 Task: Check current mortgage rates for 1-2 points.
Action: Mouse moved to (793, 152)
Screenshot: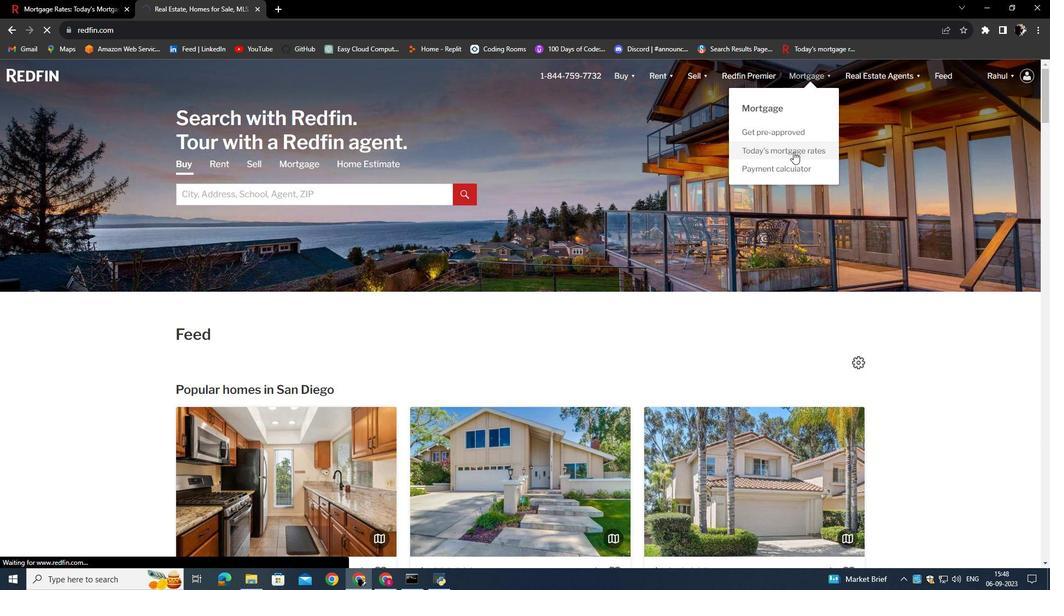 
Action: Mouse pressed left at (793, 152)
Screenshot: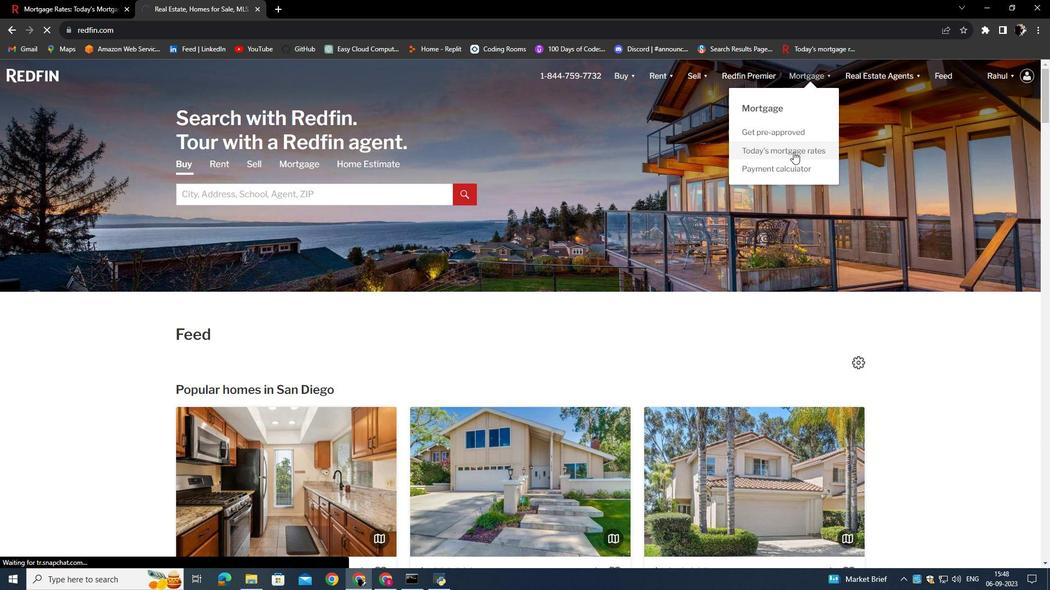 
Action: Mouse moved to (412, 293)
Screenshot: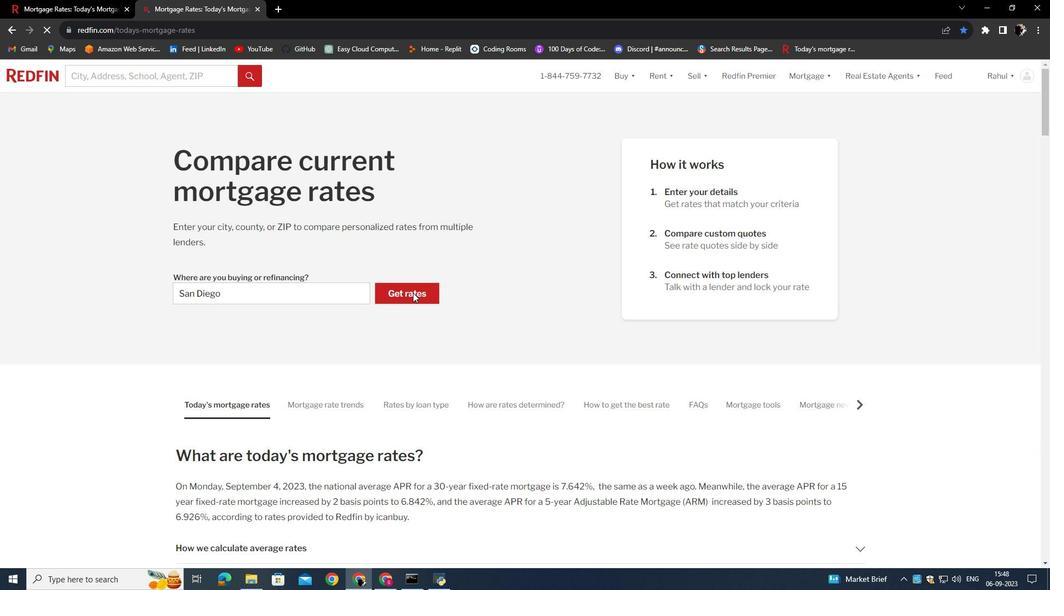 
Action: Mouse pressed left at (412, 293)
Screenshot: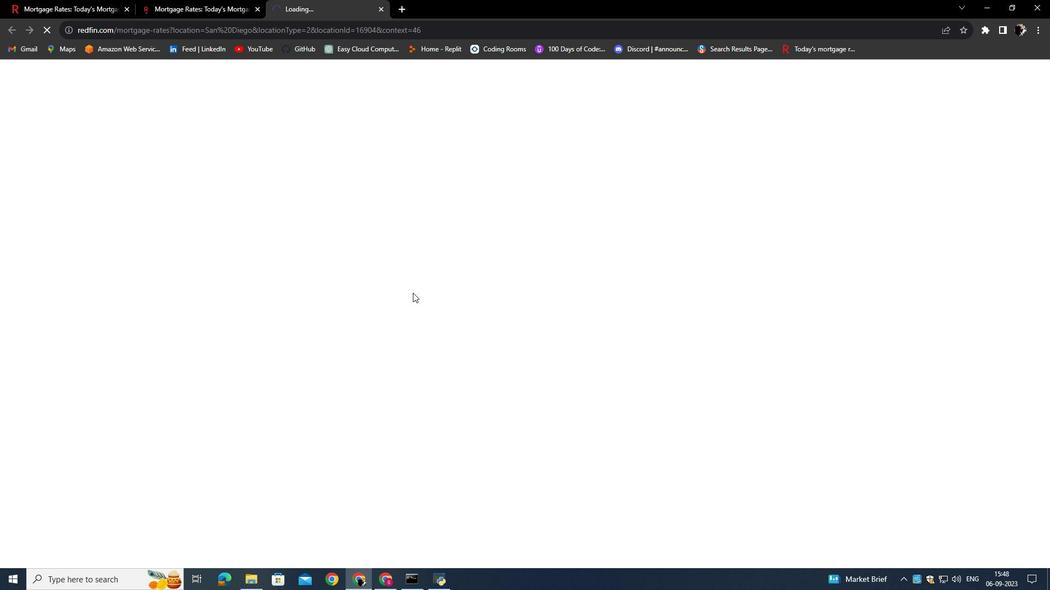 
Action: Mouse moved to (311, 216)
Screenshot: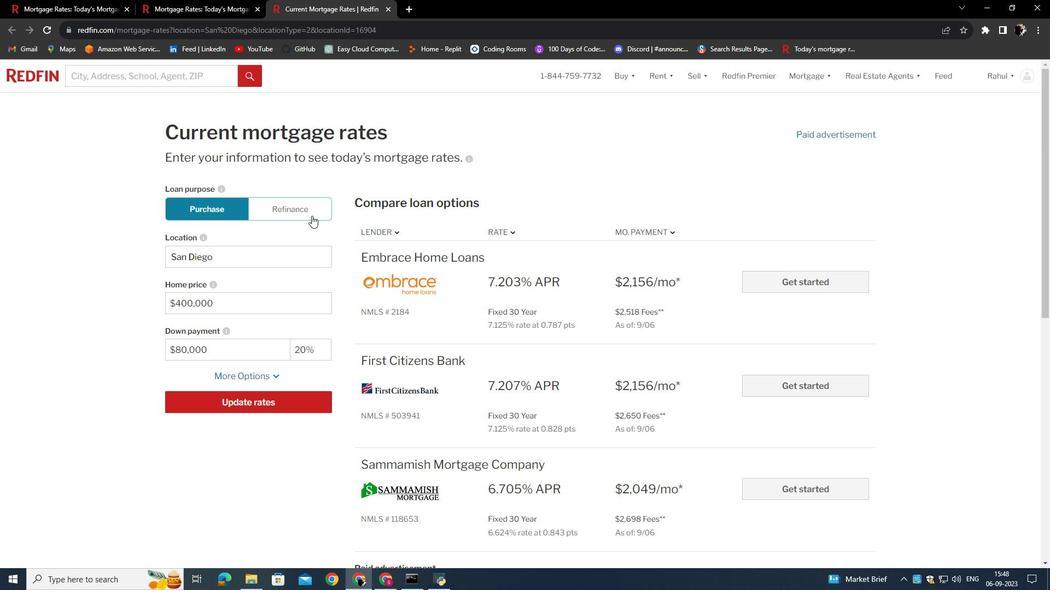 
Action: Mouse pressed left at (311, 216)
Screenshot: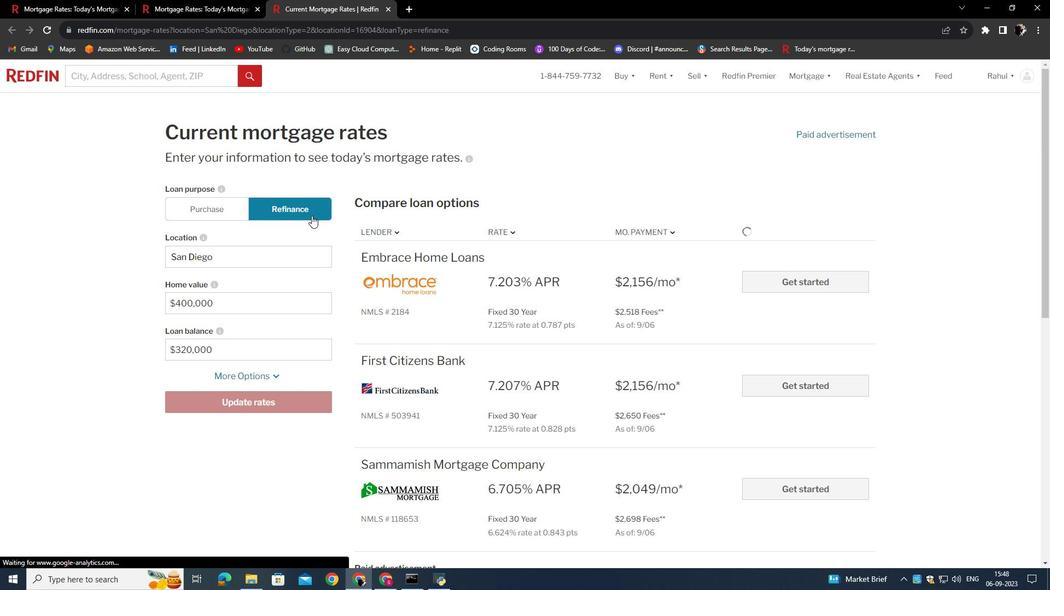 
Action: Mouse moved to (270, 378)
Screenshot: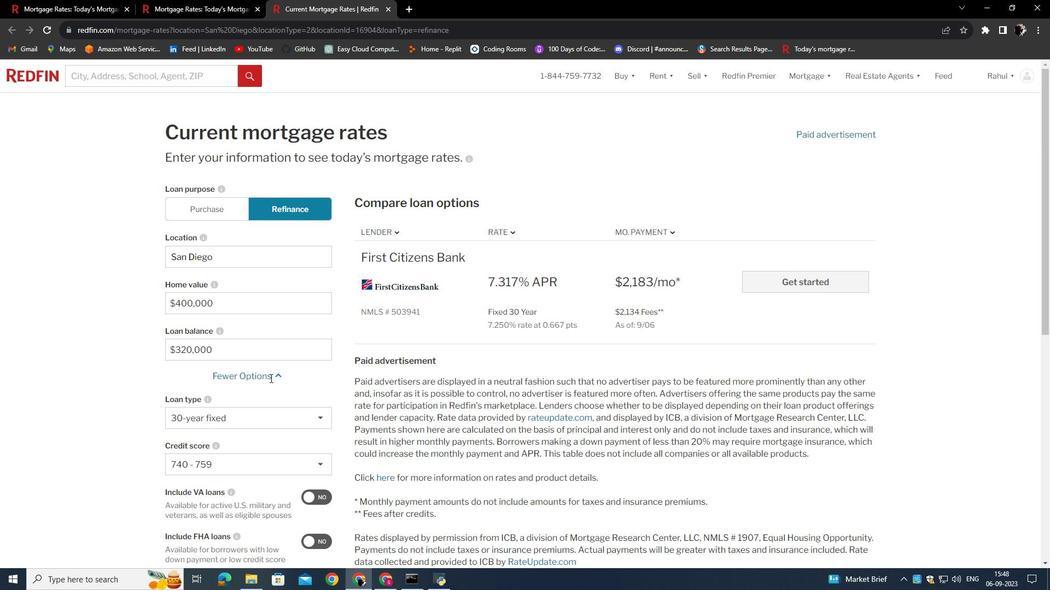 
Action: Mouse pressed left at (270, 378)
Screenshot: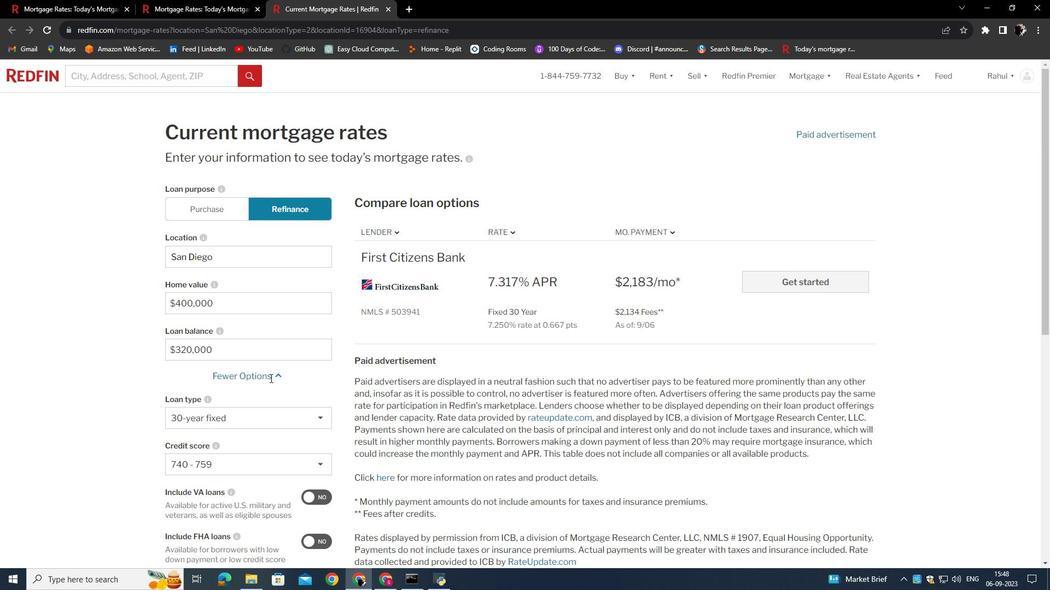 
Action: Mouse scrolled (270, 377) with delta (0, 0)
Screenshot: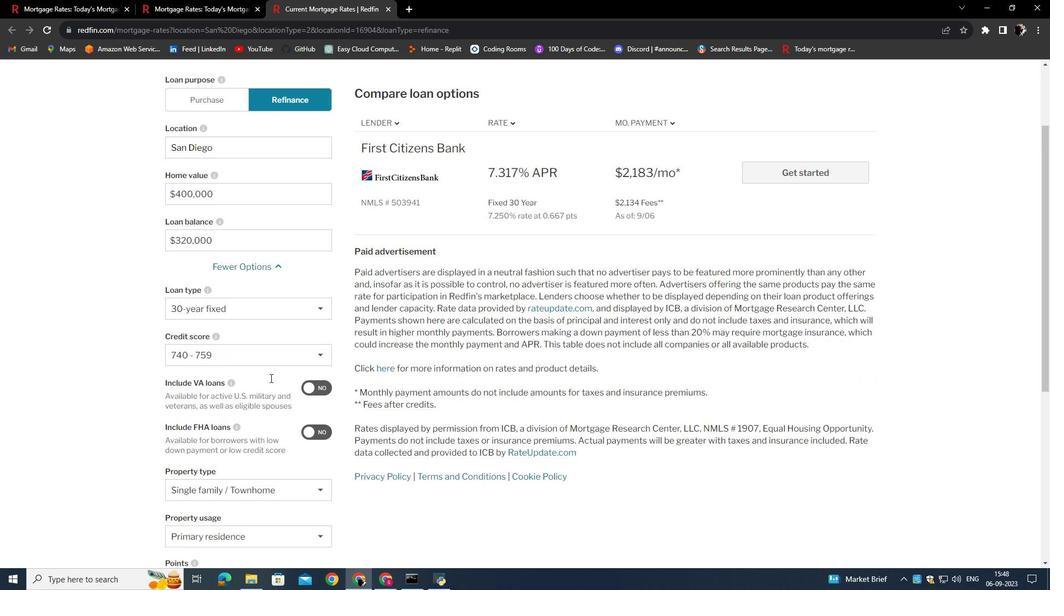 
Action: Mouse scrolled (270, 377) with delta (0, 0)
Screenshot: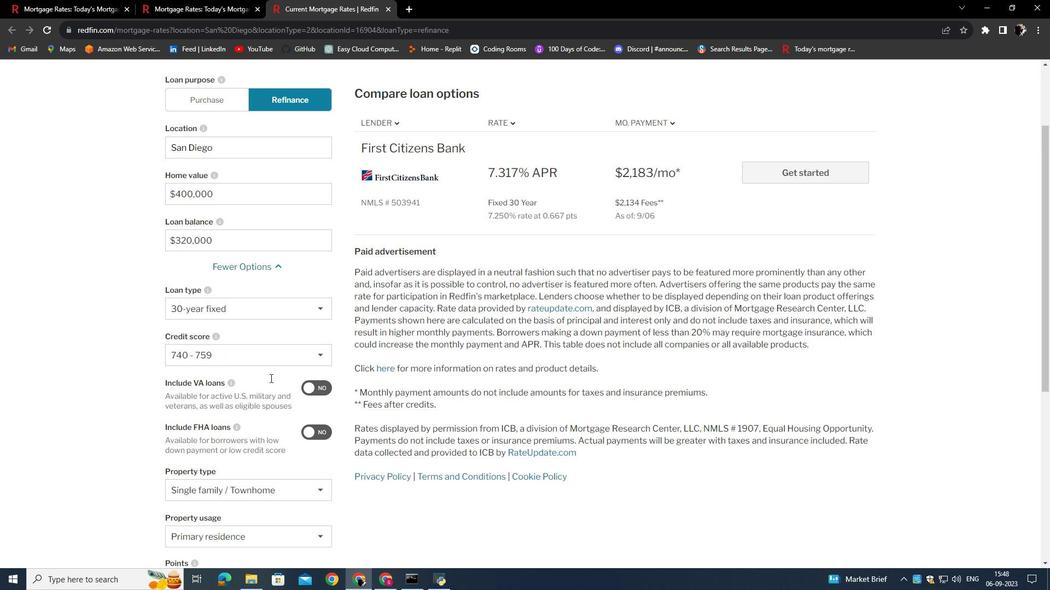
Action: Mouse moved to (244, 357)
Screenshot: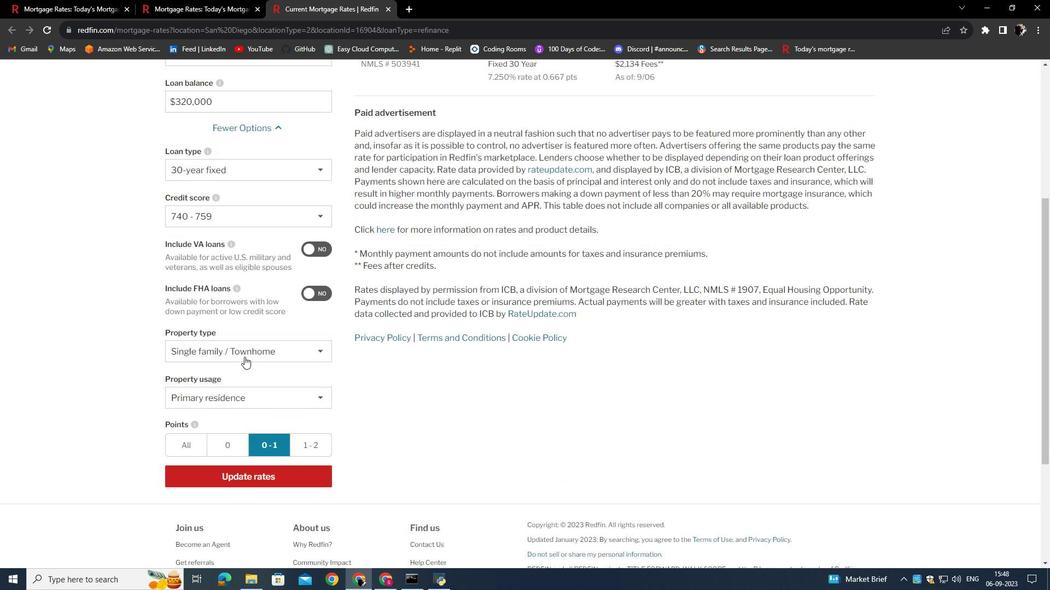 
Action: Mouse scrolled (244, 356) with delta (0, 0)
Screenshot: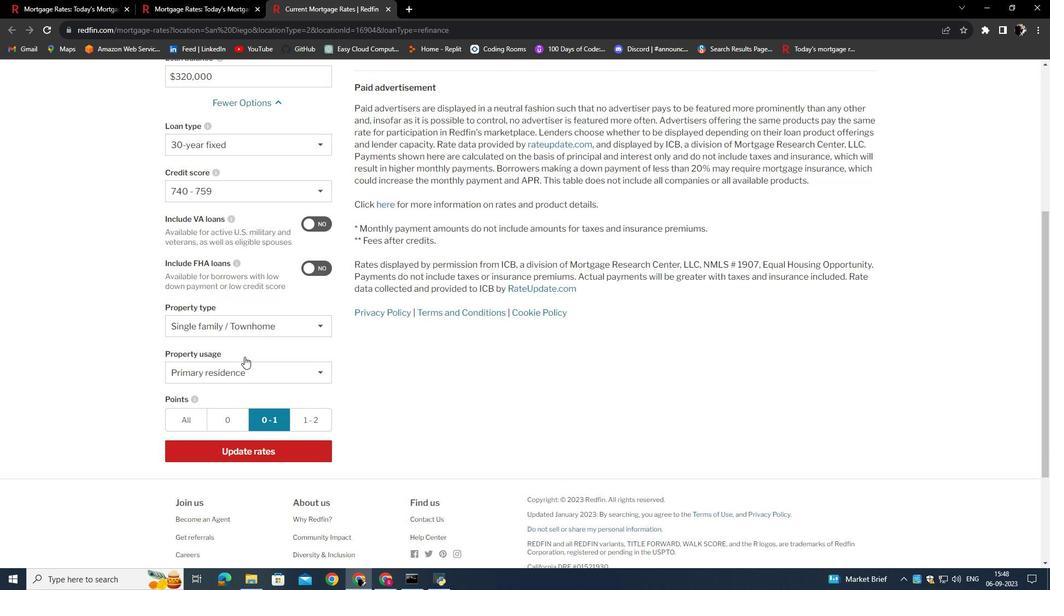 
Action: Mouse scrolled (244, 356) with delta (0, 0)
Screenshot: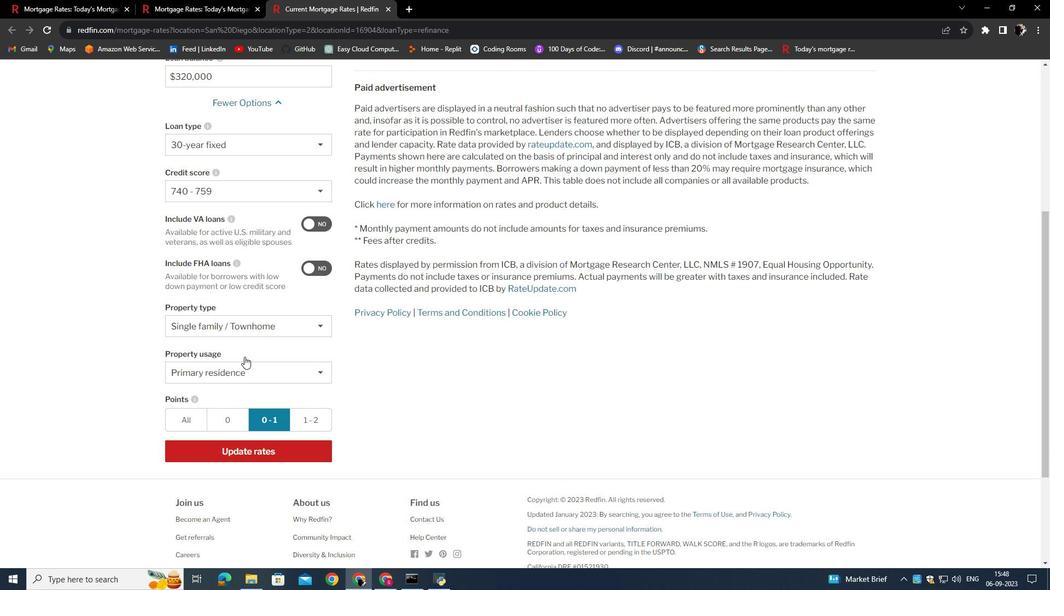 
Action: Mouse scrolled (244, 356) with delta (0, 0)
Screenshot: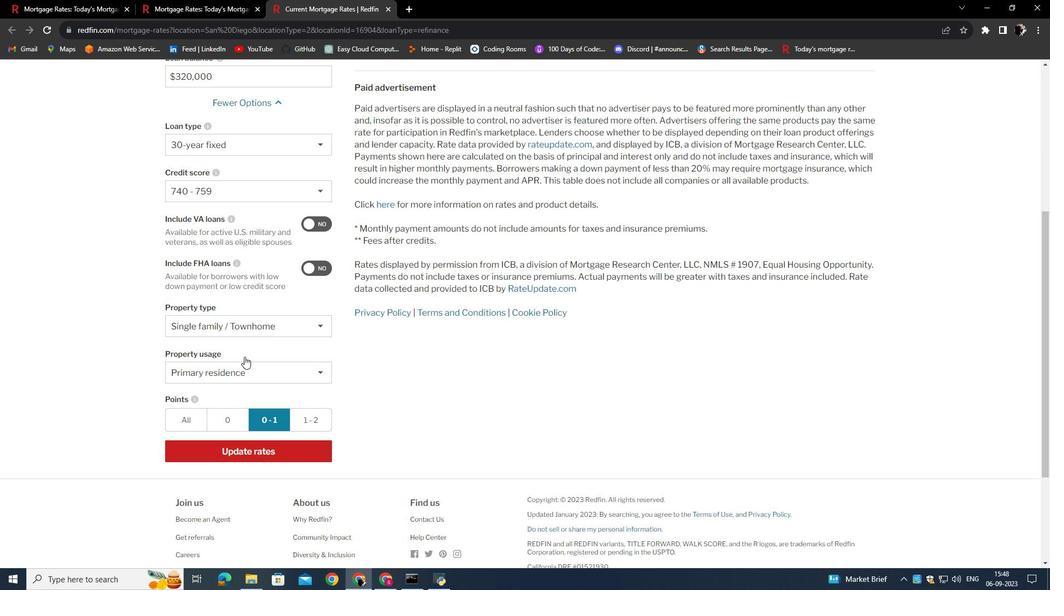 
Action: Mouse moved to (317, 423)
Screenshot: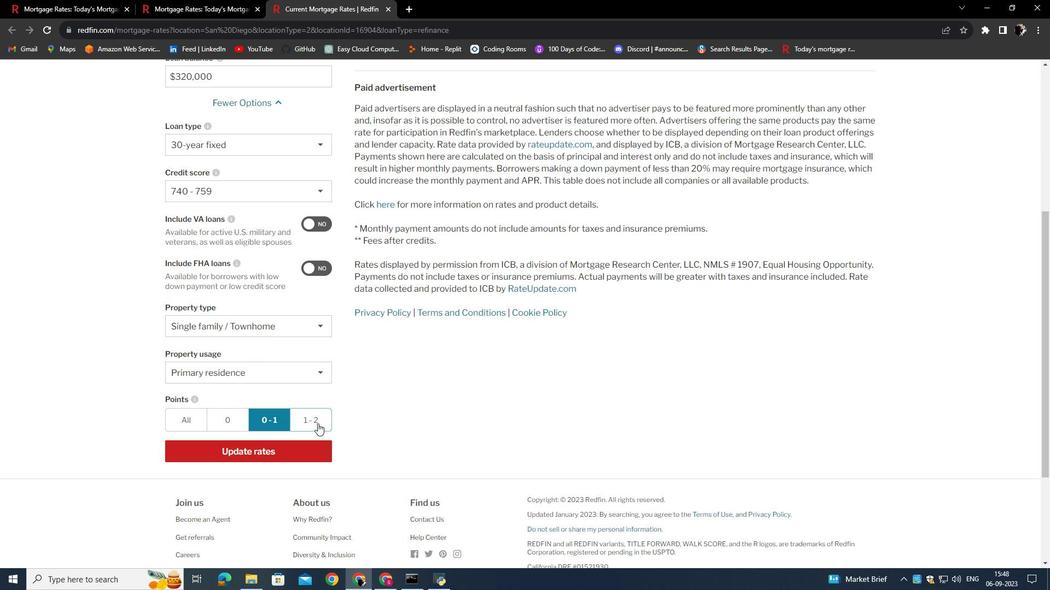 
Action: Mouse pressed left at (317, 423)
Screenshot: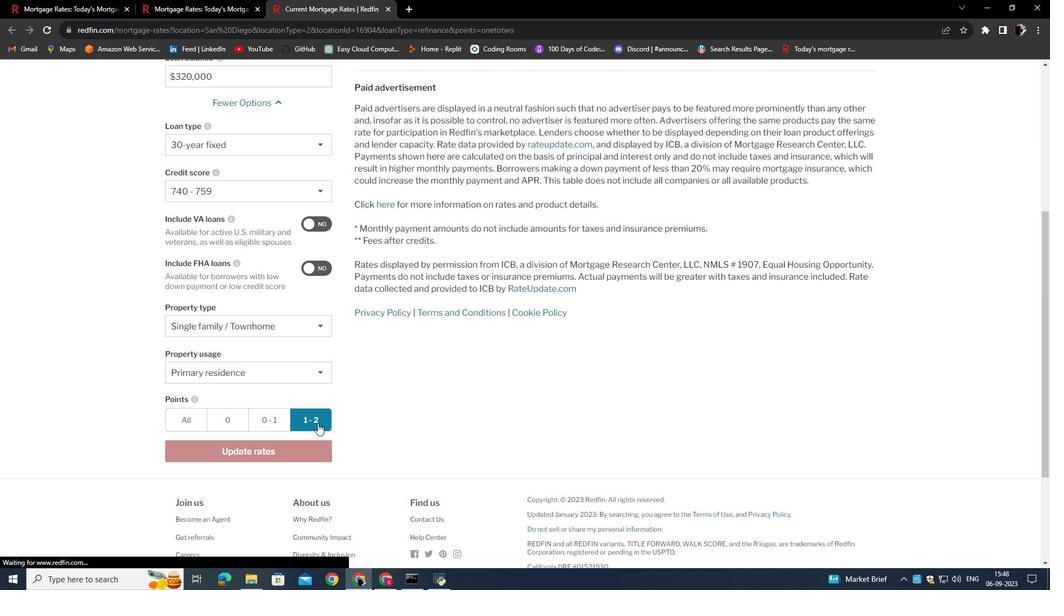 
Action: Mouse moved to (283, 452)
Screenshot: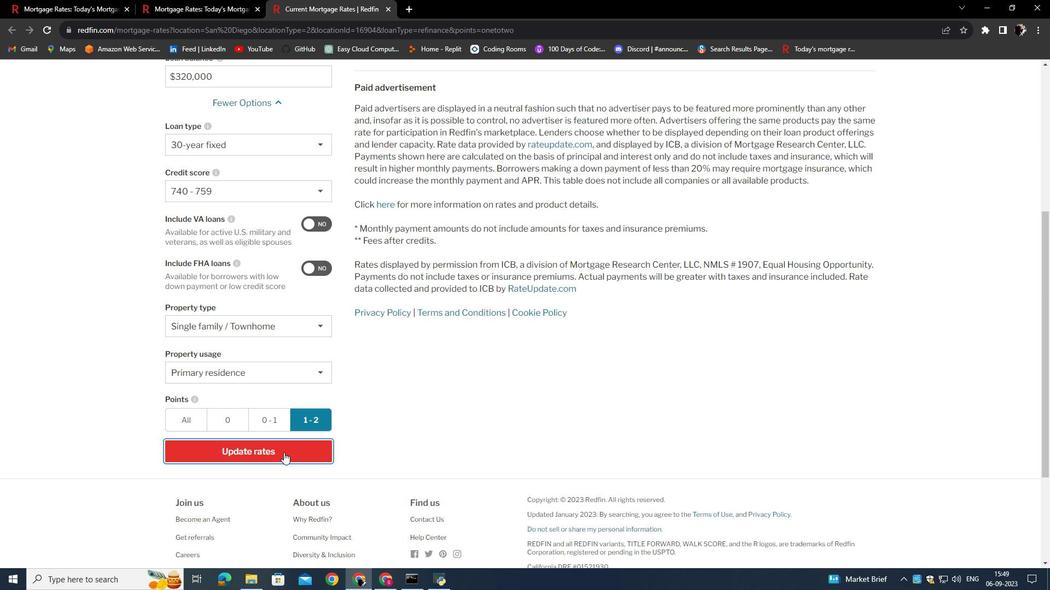 
Action: Mouse pressed left at (283, 452)
Screenshot: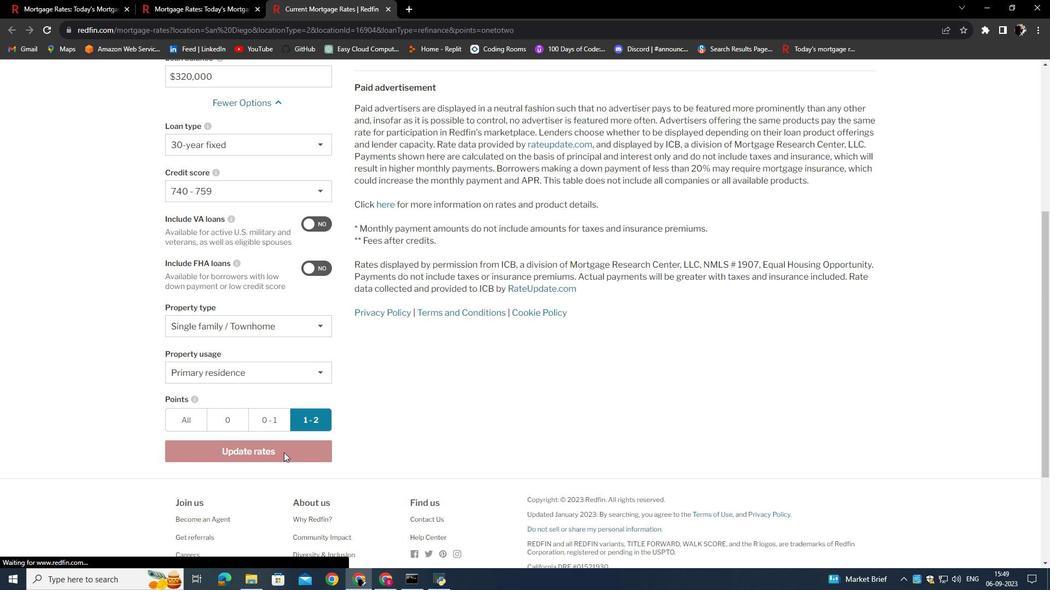 
Action: Mouse moved to (502, 385)
Screenshot: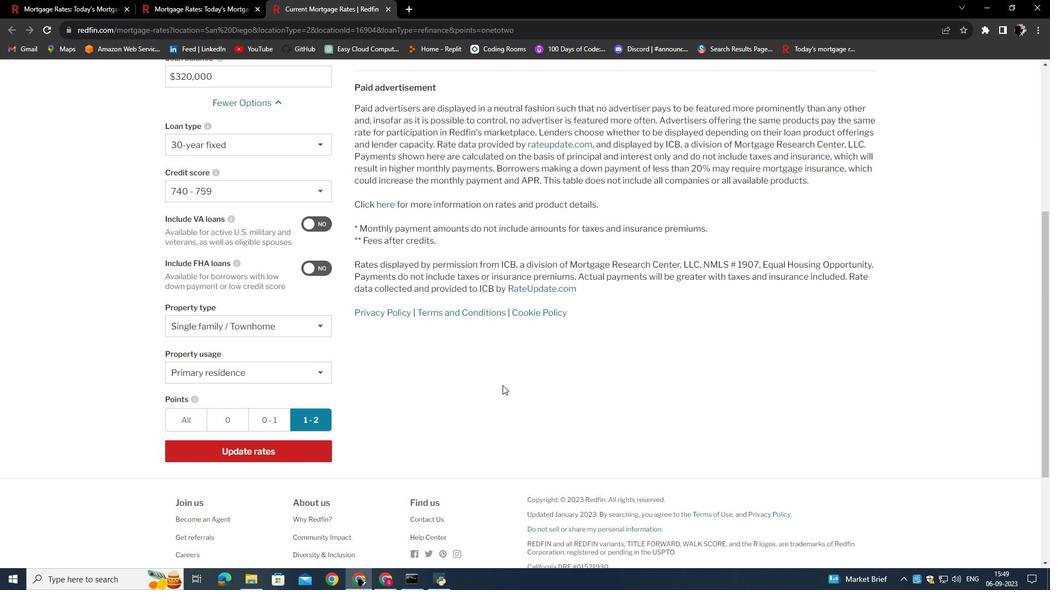 
Action: Mouse scrolled (502, 386) with delta (0, 0)
Screenshot: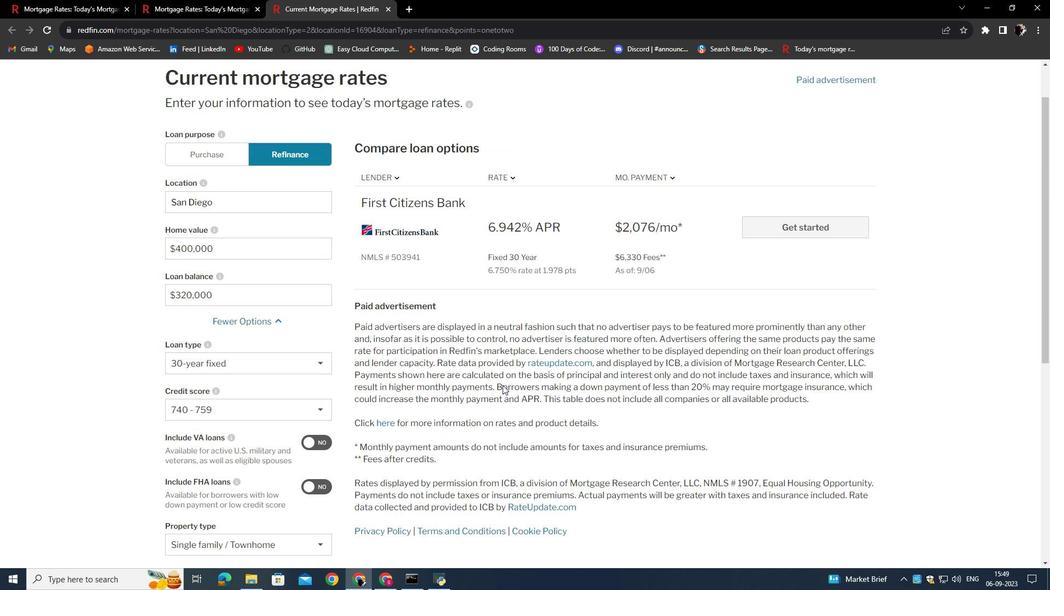 
Action: Mouse scrolled (502, 386) with delta (0, 0)
Screenshot: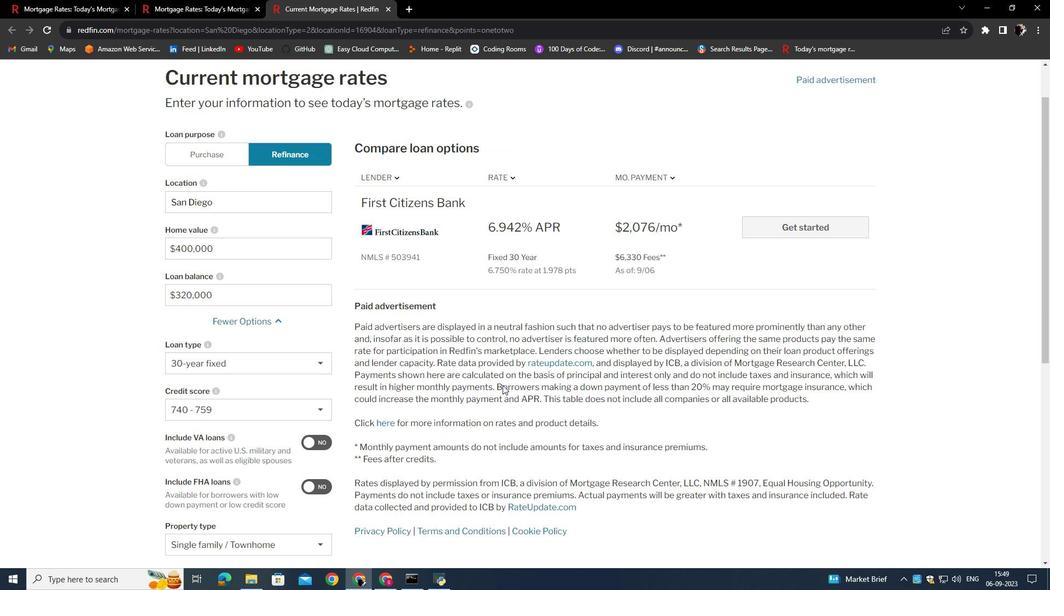 
Action: Mouse scrolled (502, 386) with delta (0, 0)
Screenshot: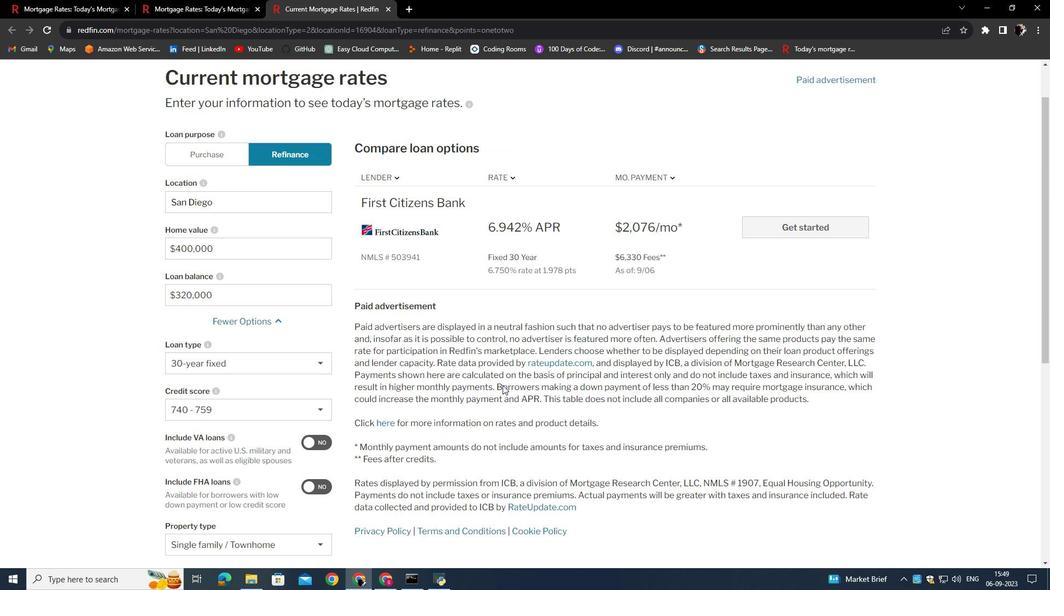 
Action: Mouse scrolled (502, 386) with delta (0, 0)
Screenshot: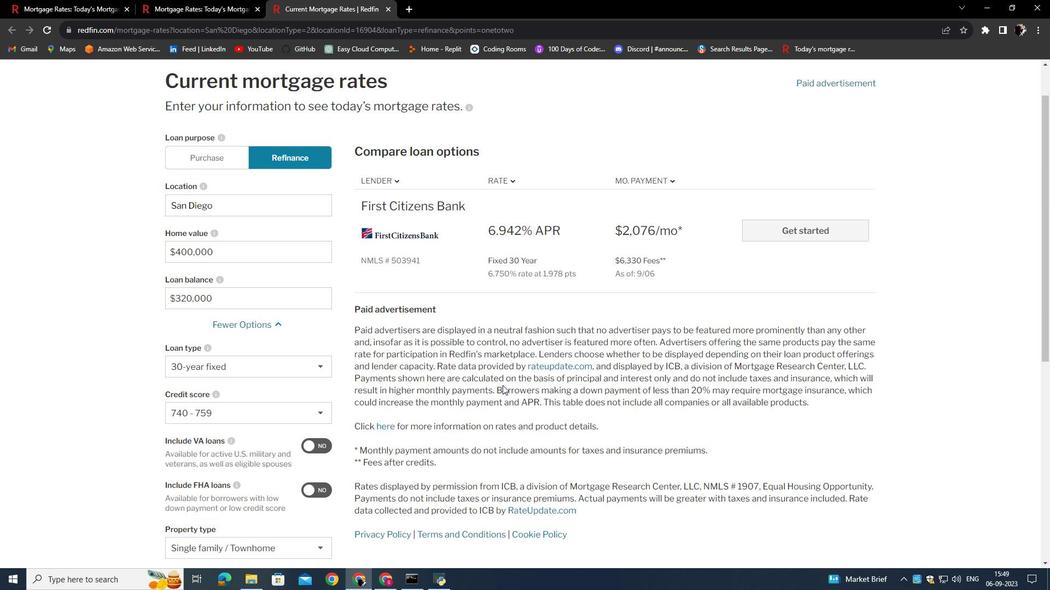 
Action: Mouse scrolled (502, 386) with delta (0, 0)
Screenshot: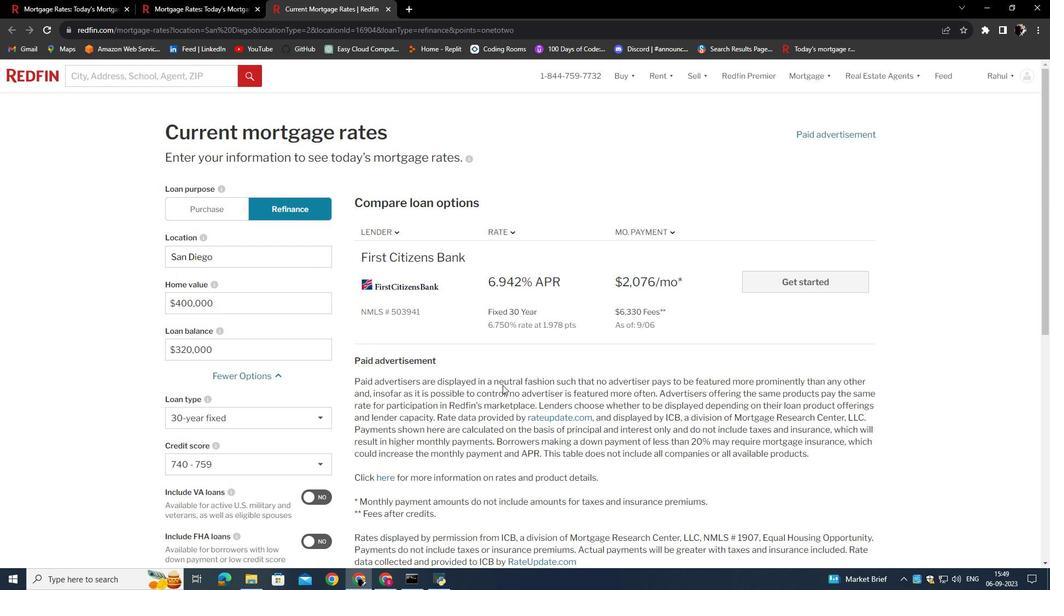 
